 Task: Get the current traffic updates for Lowell Observatory in Flagstaff.
Action: Mouse moved to (109, 79)
Screenshot: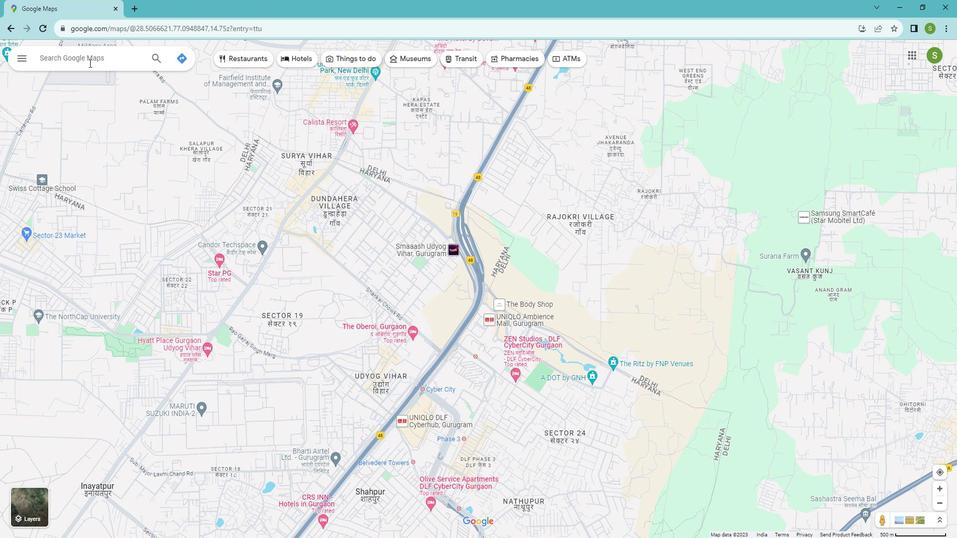 
Action: Mouse pressed left at (109, 79)
Screenshot: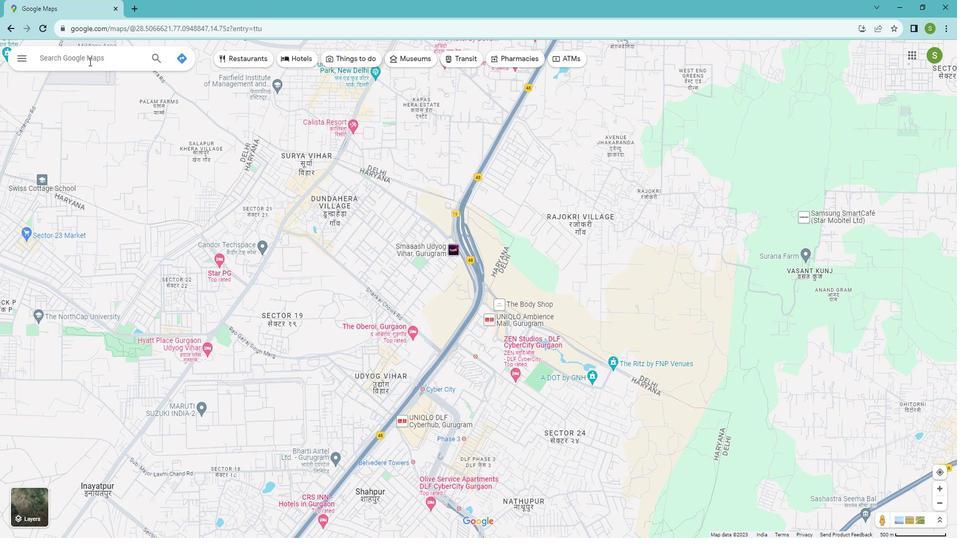 
Action: Key pressed <Key.shift>Lowell<Key.space><Key.shift>Observatory<Key.space><Key.shift>Flagstaff<Key.enter>
Screenshot: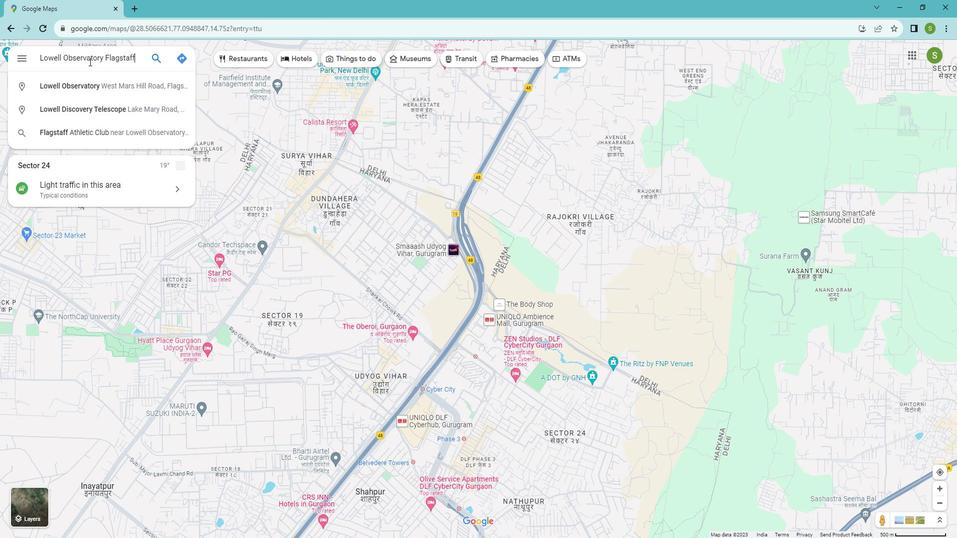 
Action: Mouse moved to (250, 509)
Screenshot: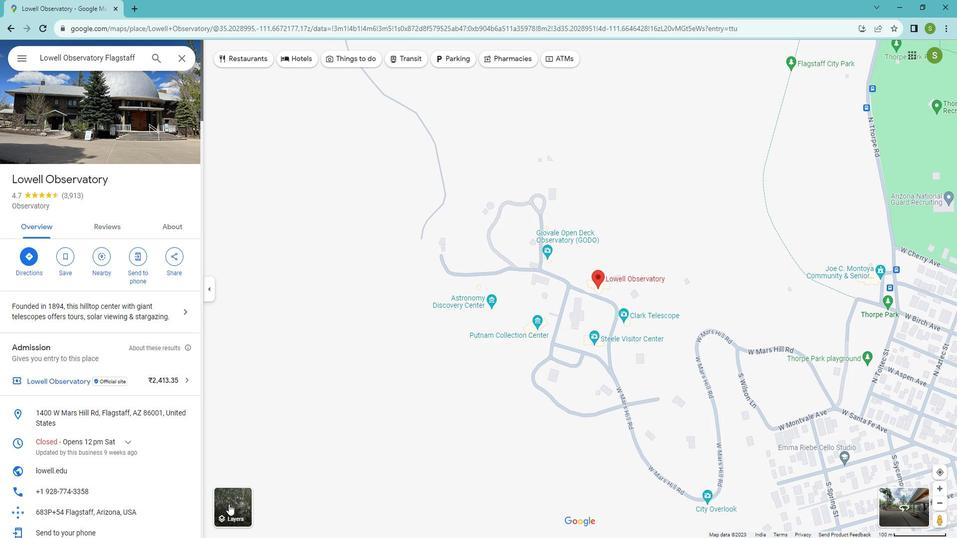
Action: Mouse pressed left at (250, 509)
Screenshot: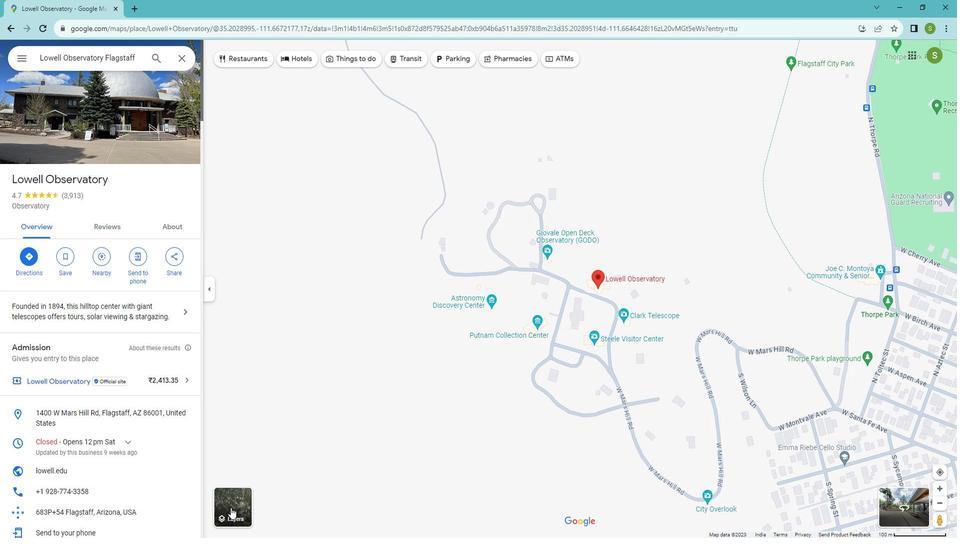 
Action: Mouse moved to (329, 512)
Screenshot: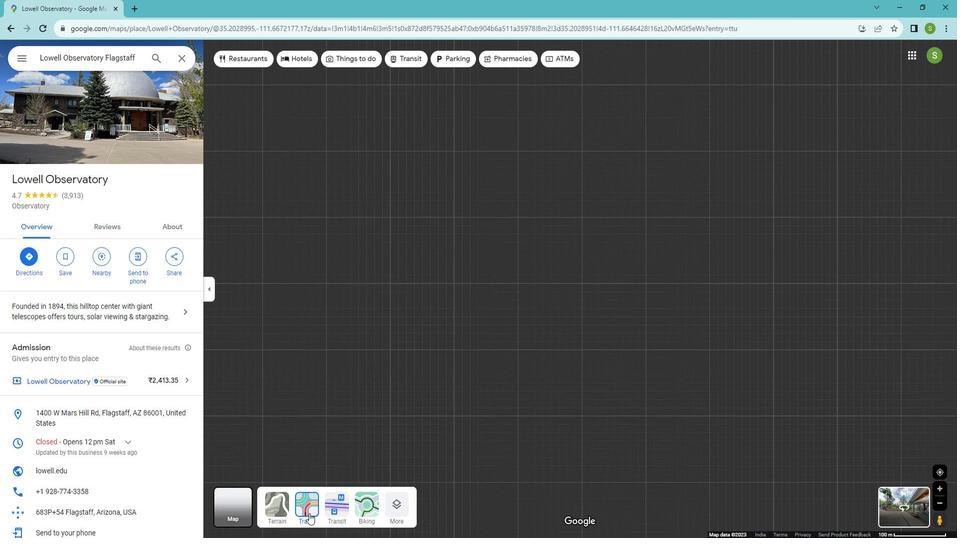 
Action: Mouse pressed left at (329, 512)
Screenshot: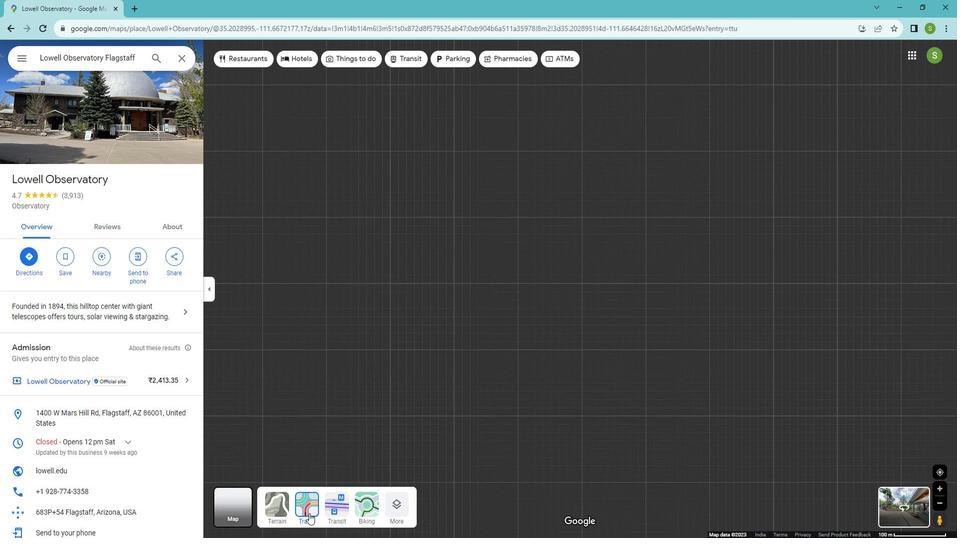 
Action: Mouse moved to (323, 500)
Screenshot: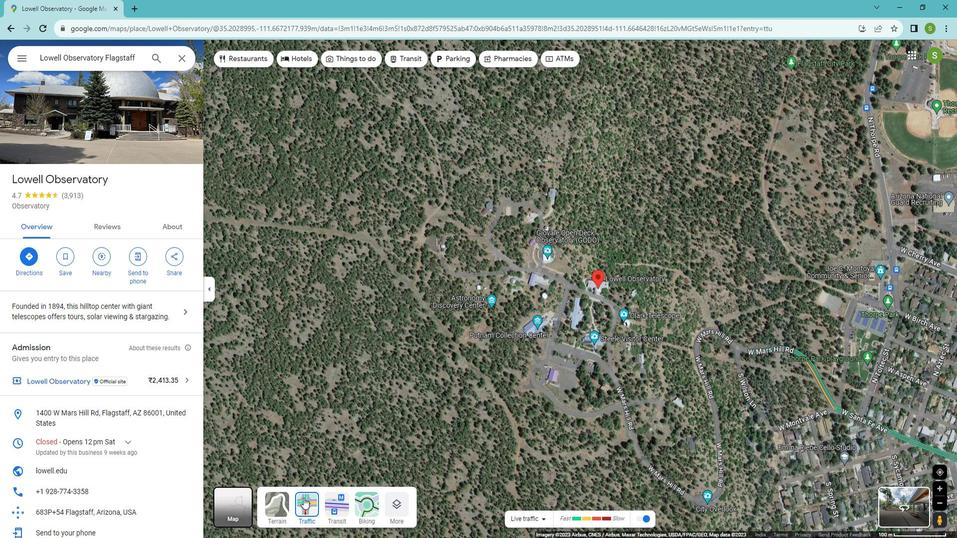 
Action: Mouse pressed left at (323, 500)
Screenshot: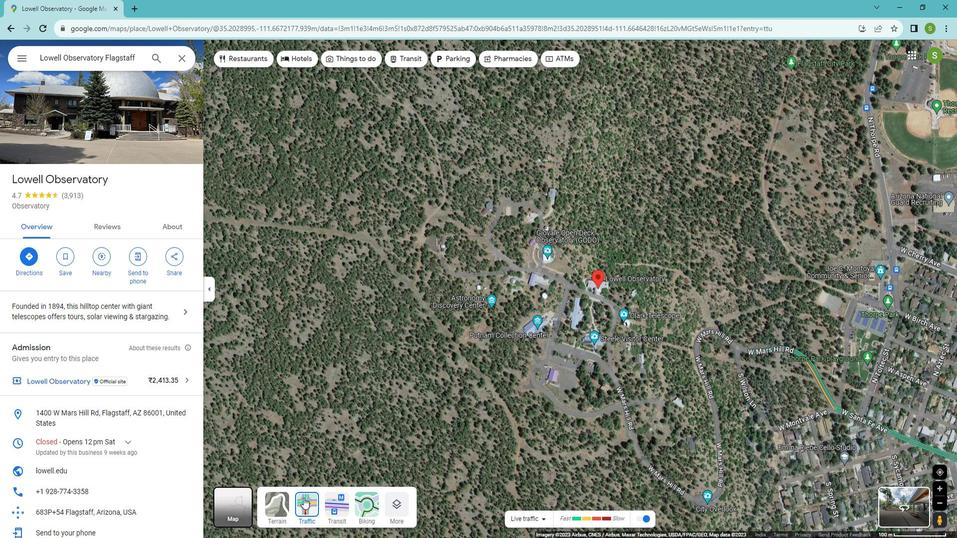 
Action: Mouse moved to (556, 313)
Screenshot: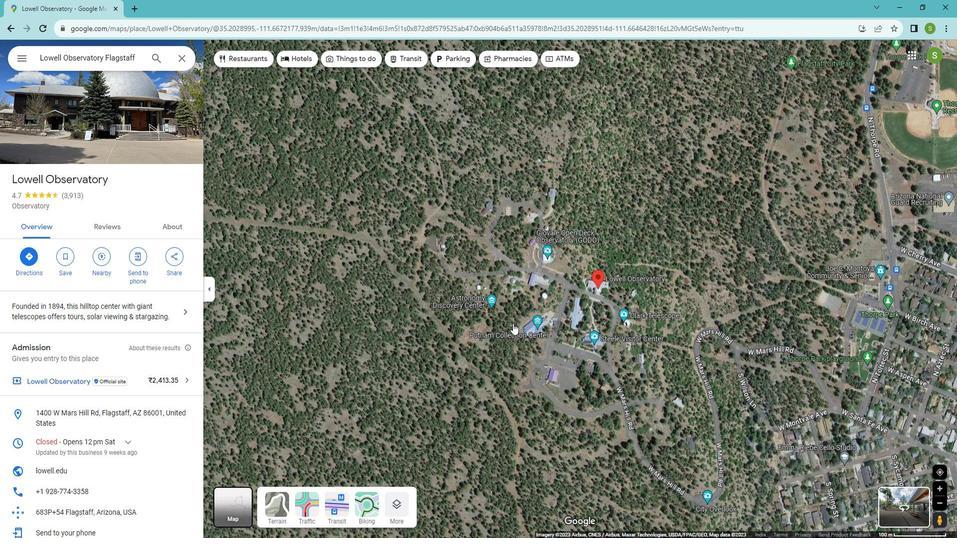 
Action: Mouse scrolled (556, 312) with delta (0, 0)
Screenshot: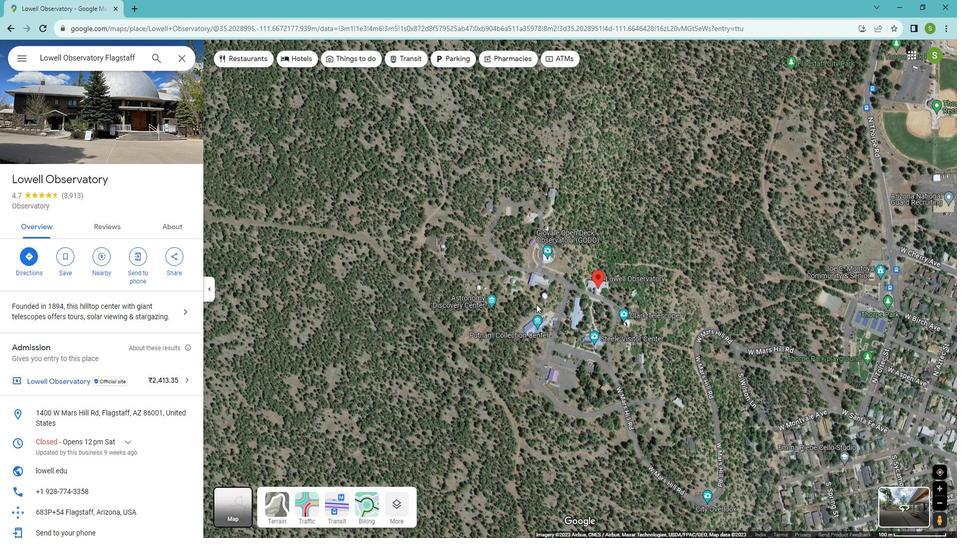 
Action: Mouse scrolled (556, 312) with delta (0, 0)
Screenshot: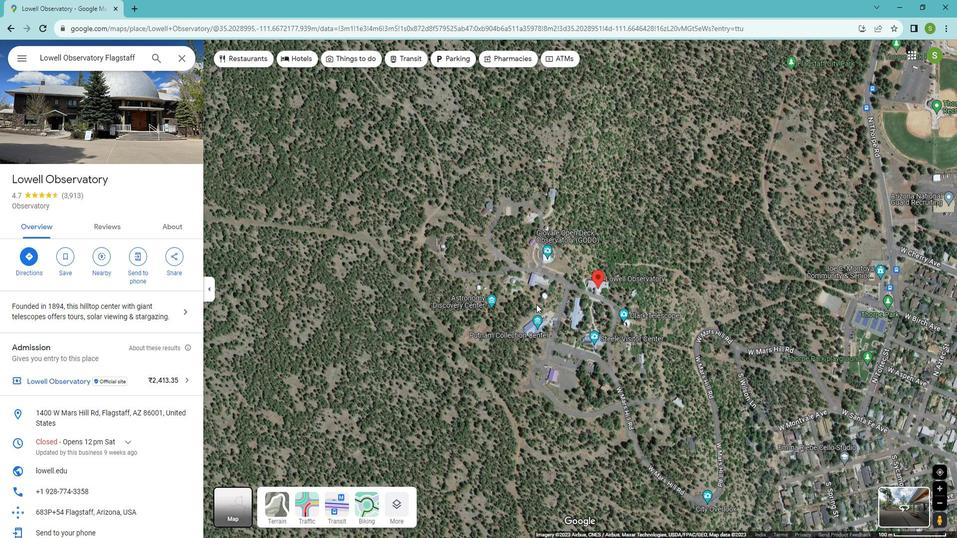 
Action: Mouse moved to (251, 497)
Screenshot: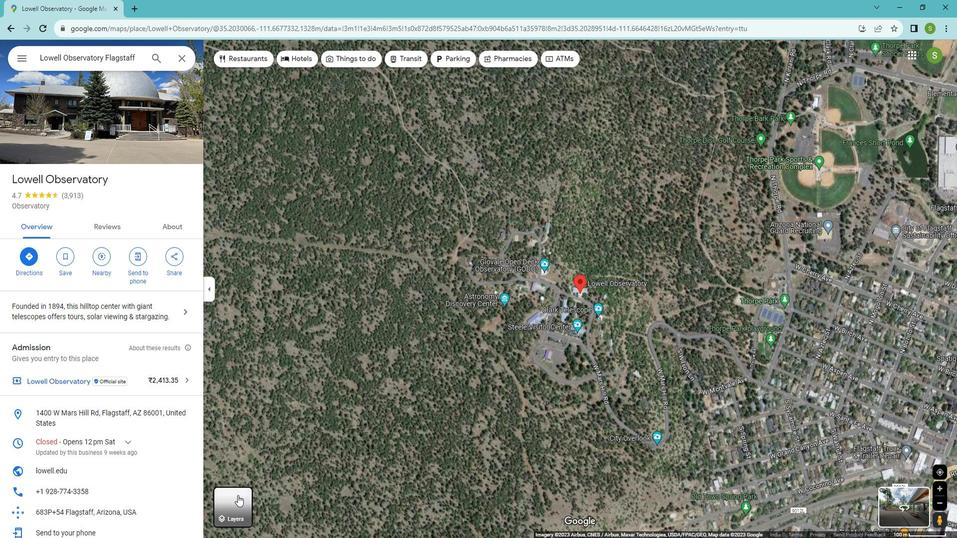 
Action: Mouse pressed left at (251, 497)
Screenshot: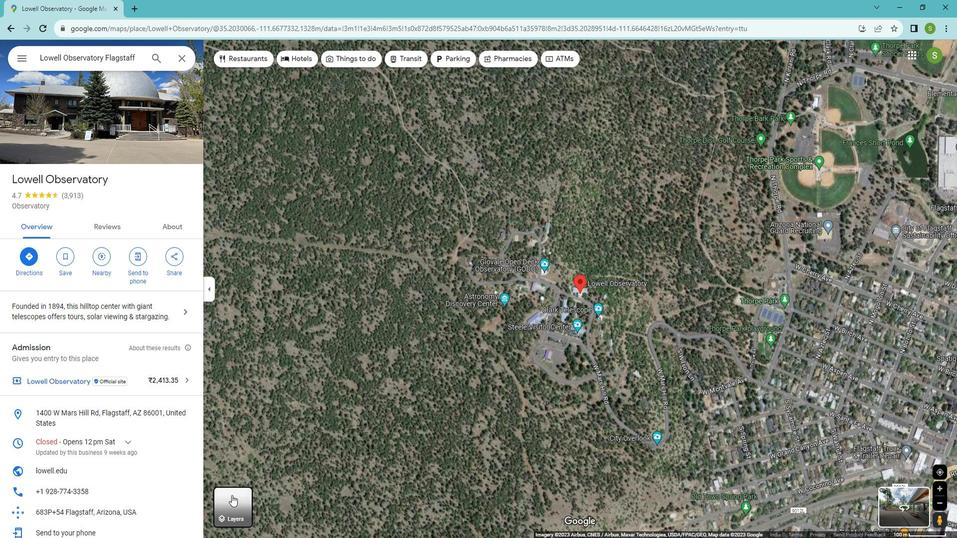 
Action: Mouse moved to (324, 505)
Screenshot: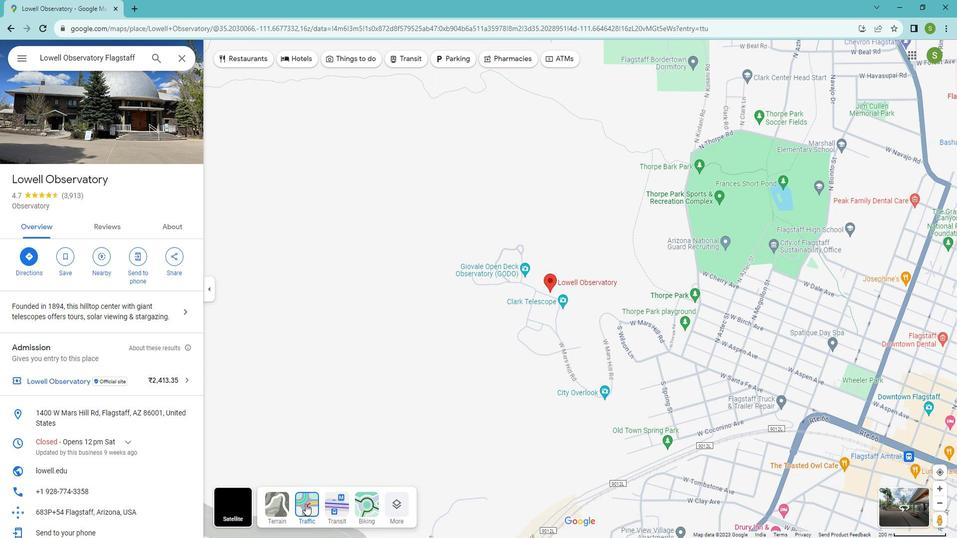 
Action: Mouse pressed left at (324, 505)
Screenshot: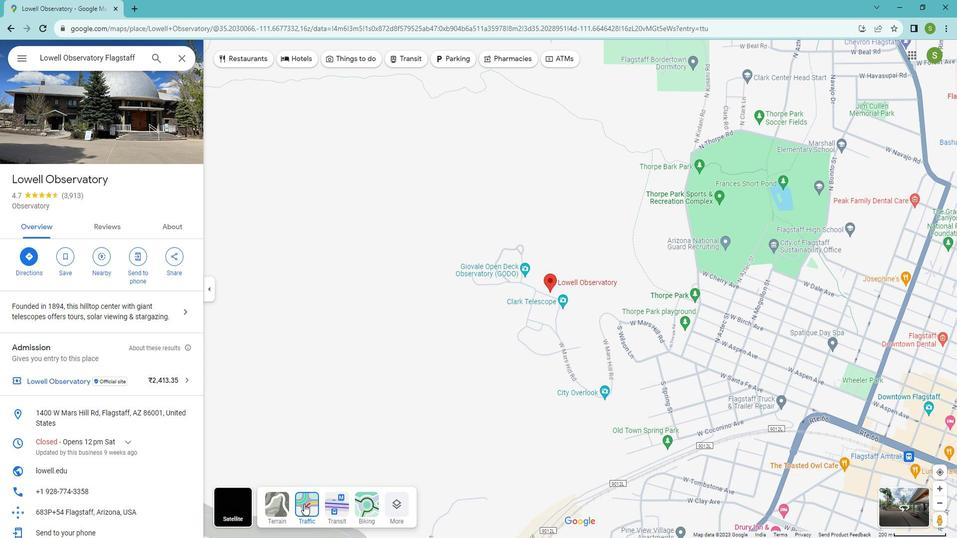 
Action: Mouse moved to (670, 333)
Screenshot: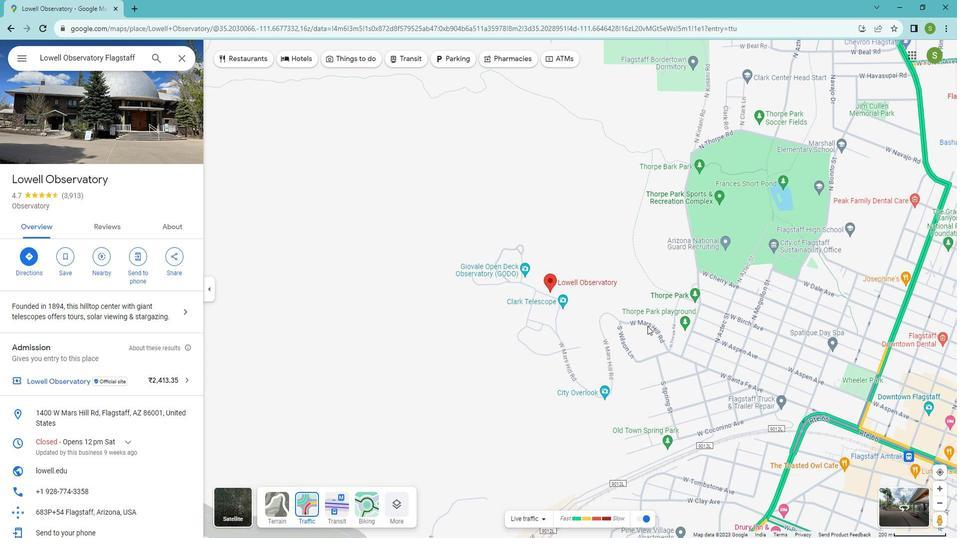 
Action: Mouse pressed left at (670, 333)
Screenshot: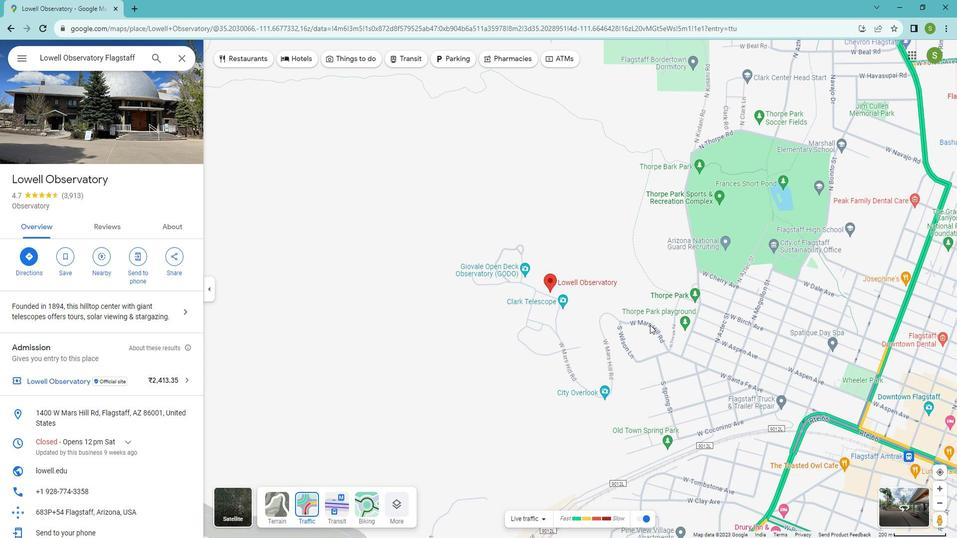 
Action: Mouse moved to (603, 311)
Screenshot: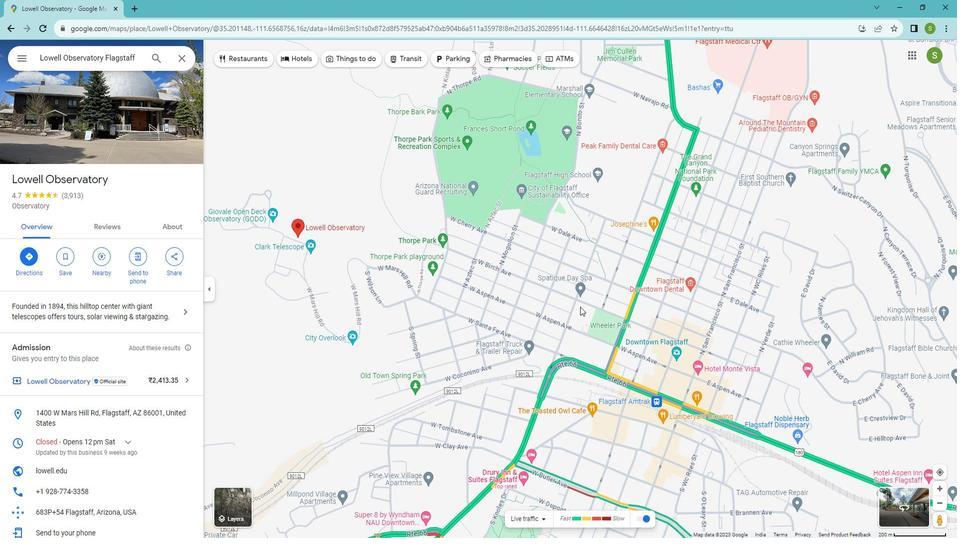 
Action: Mouse pressed left at (603, 311)
Screenshot: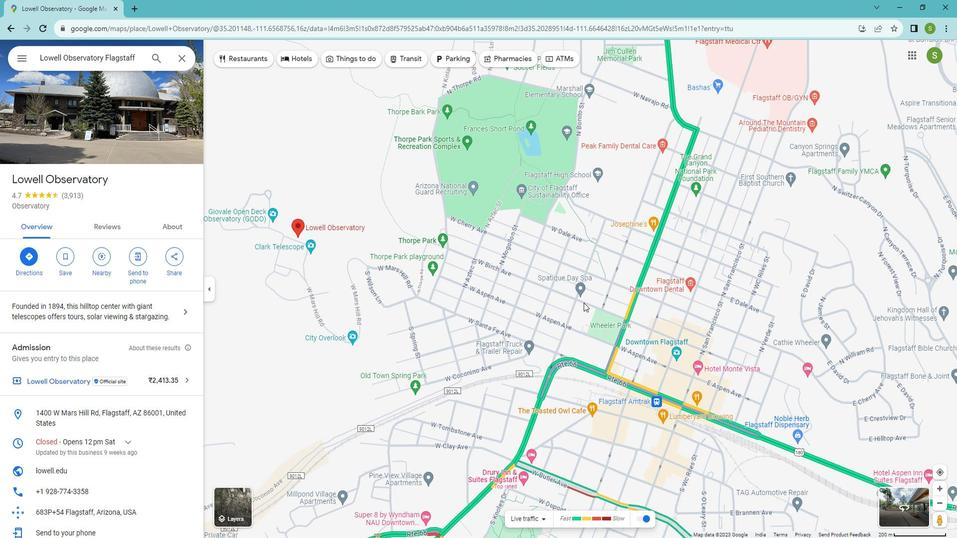 
Action: Mouse moved to (624, 205)
Screenshot: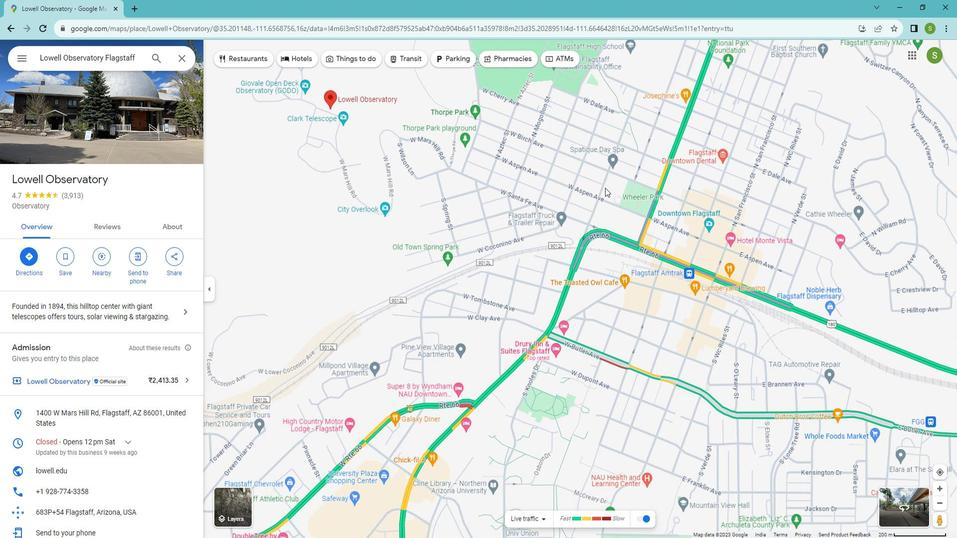 
Action: Mouse pressed left at (624, 205)
Screenshot: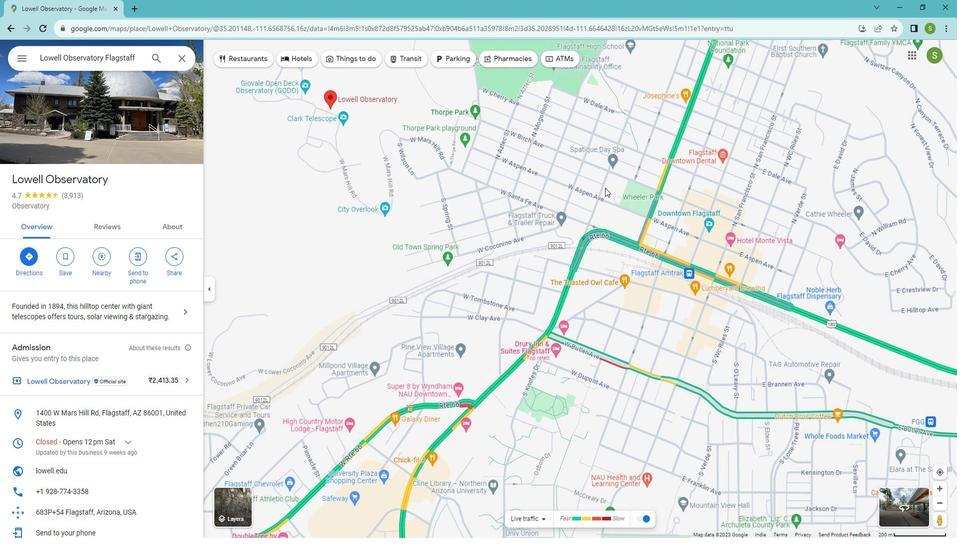 
Action: Mouse moved to (635, 230)
Screenshot: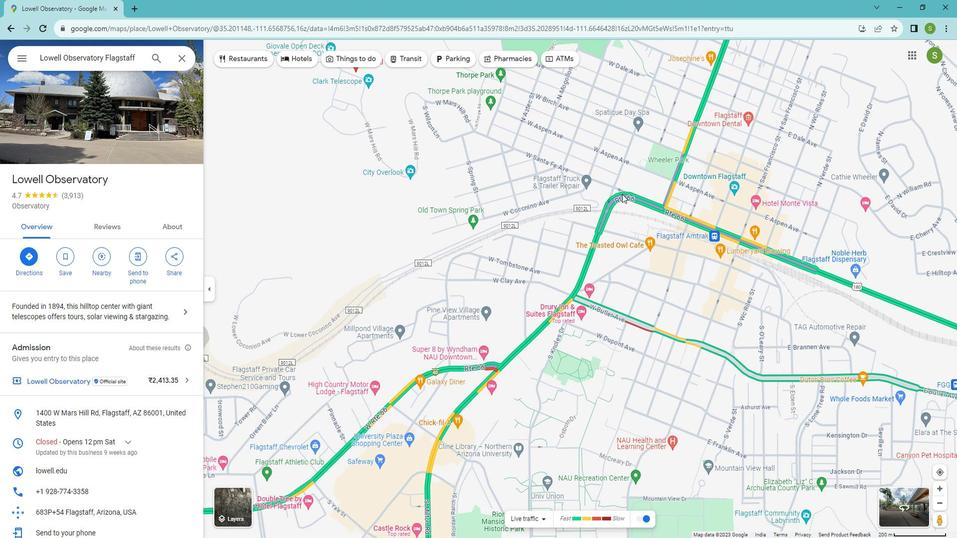 
Action: Mouse scrolled (635, 229) with delta (0, 0)
Screenshot: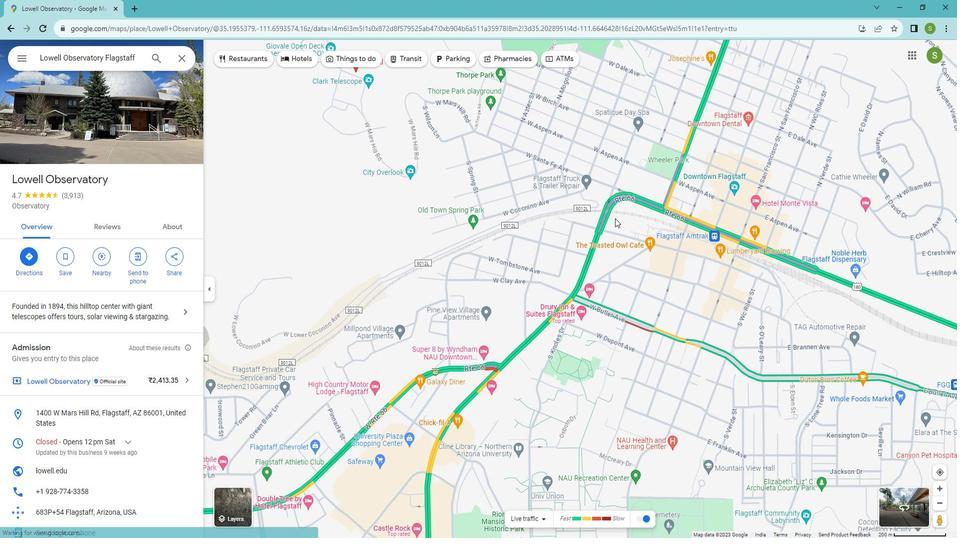 
Action: Mouse moved to (635, 230)
Screenshot: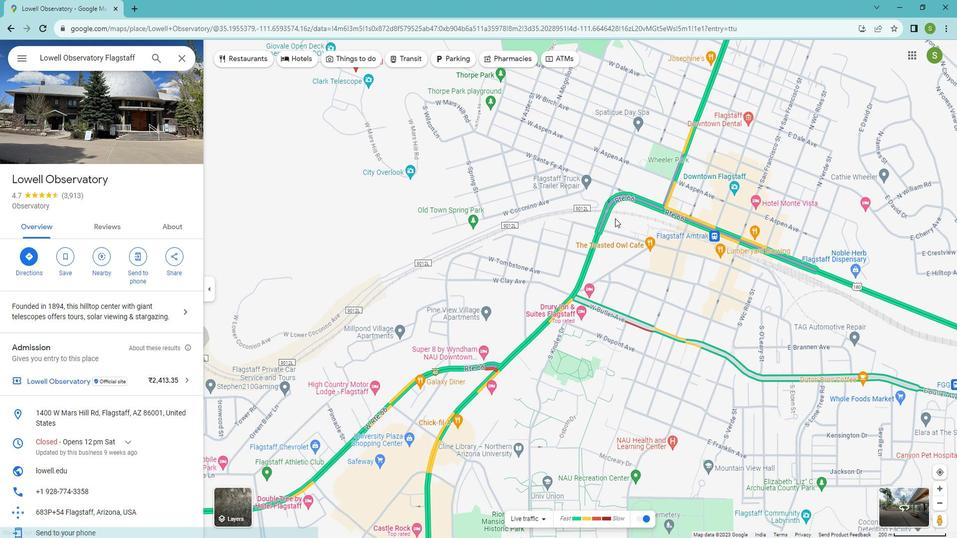 
Action: Mouse scrolled (635, 229) with delta (0, 0)
Screenshot: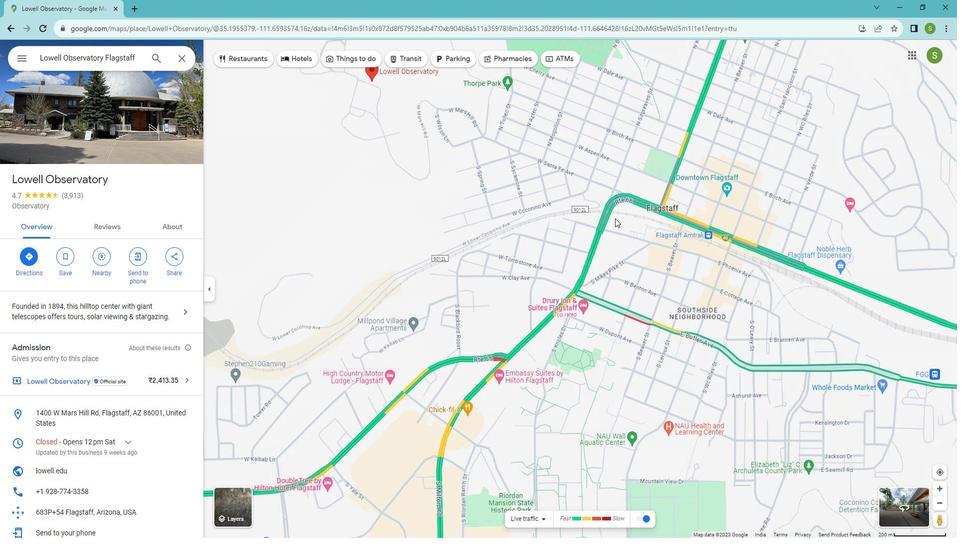 
Action: Mouse moved to (632, 232)
Screenshot: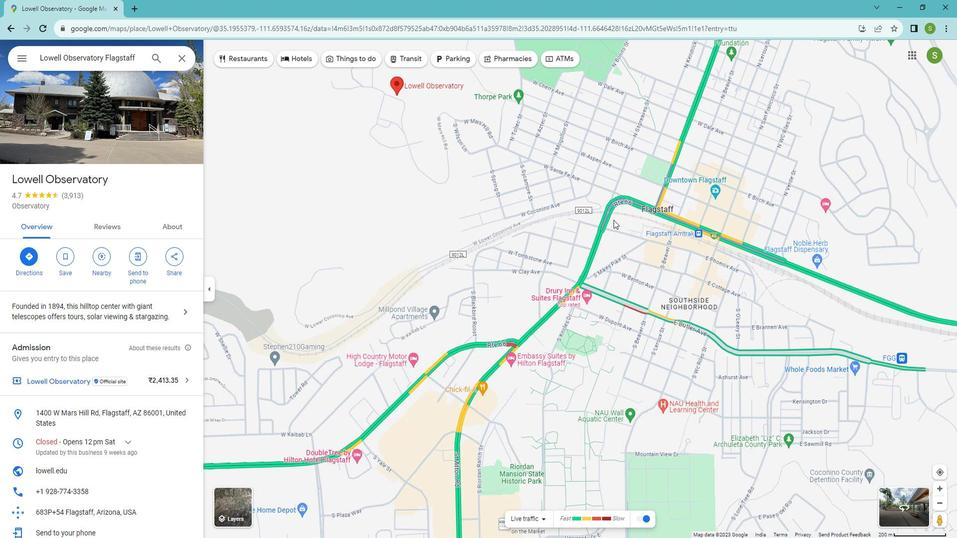 
Action: Mouse scrolled (632, 231) with delta (0, 0)
Screenshot: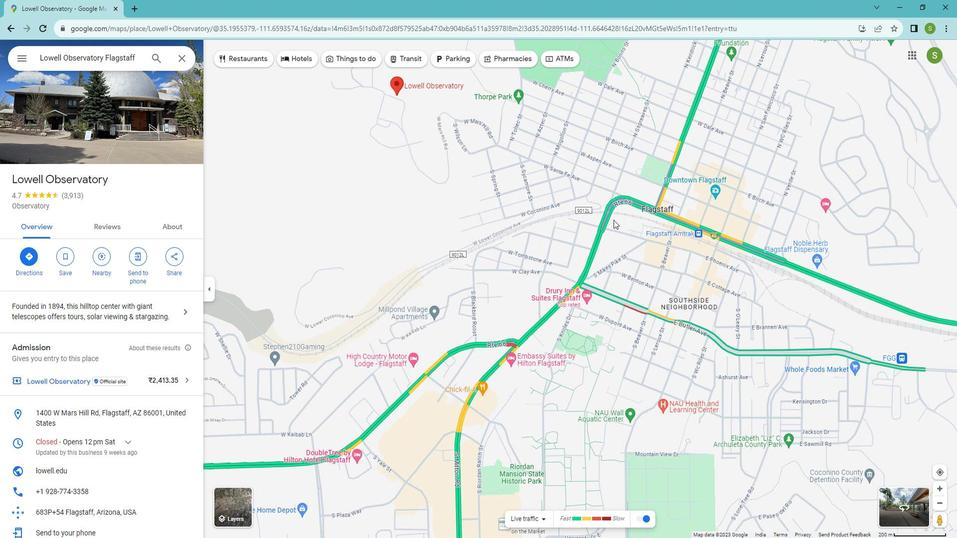 
Action: Mouse moved to (632, 232)
Screenshot: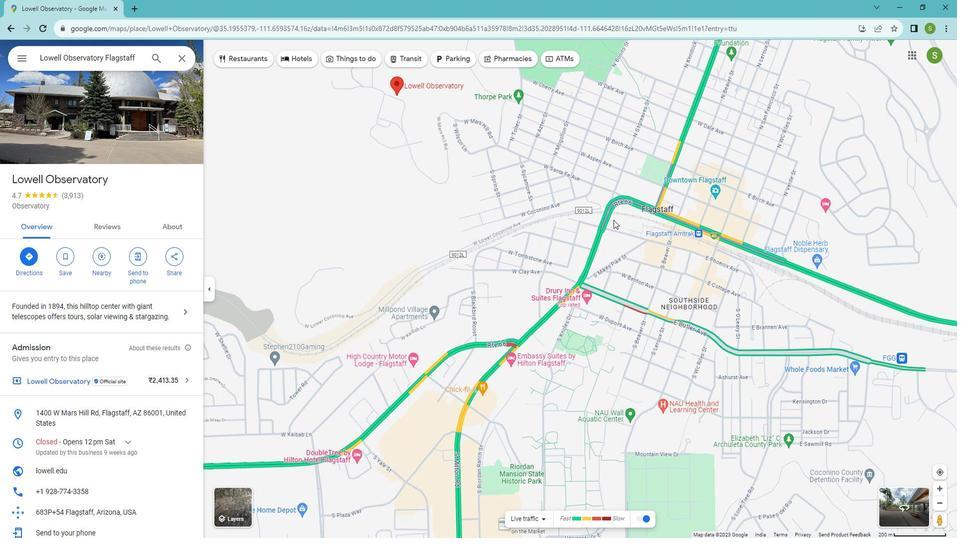 
Action: Mouse scrolled (632, 231) with delta (0, 0)
Screenshot: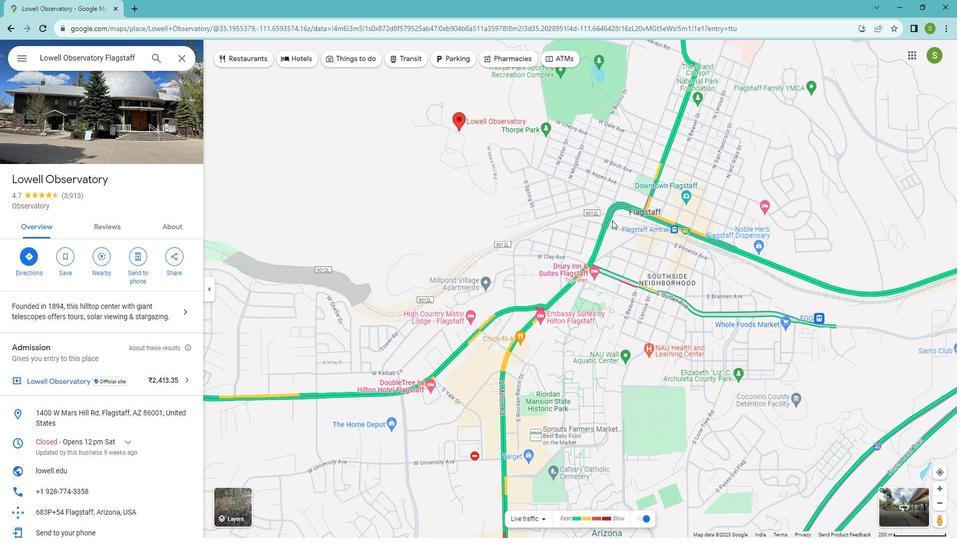 
Action: Mouse moved to (631, 233)
Screenshot: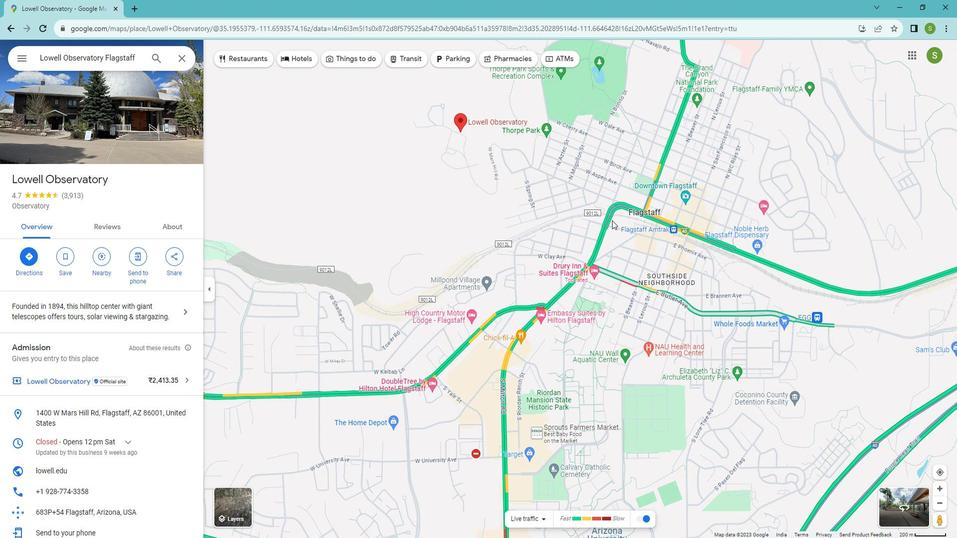 
Action: Mouse pressed left at (631, 233)
Screenshot: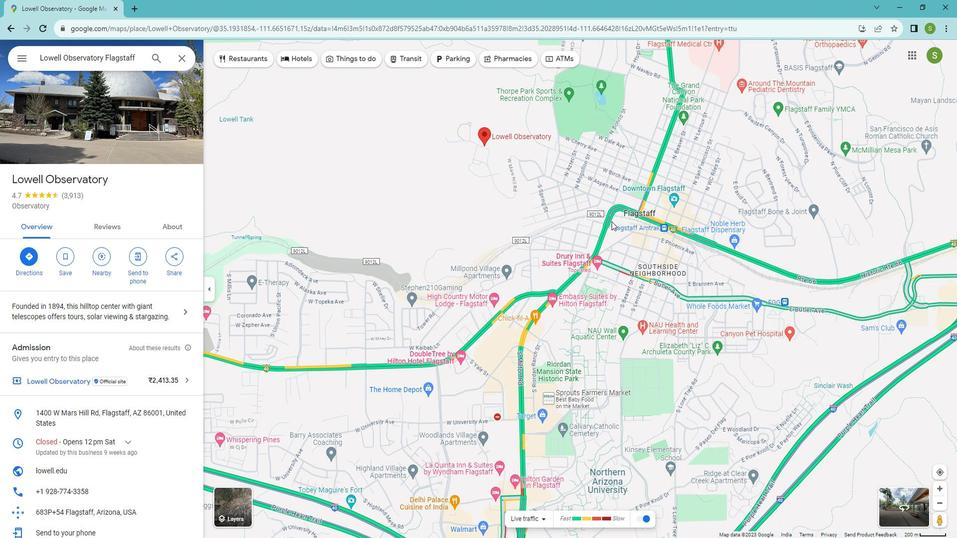 
Action: Mouse moved to (627, 253)
Screenshot: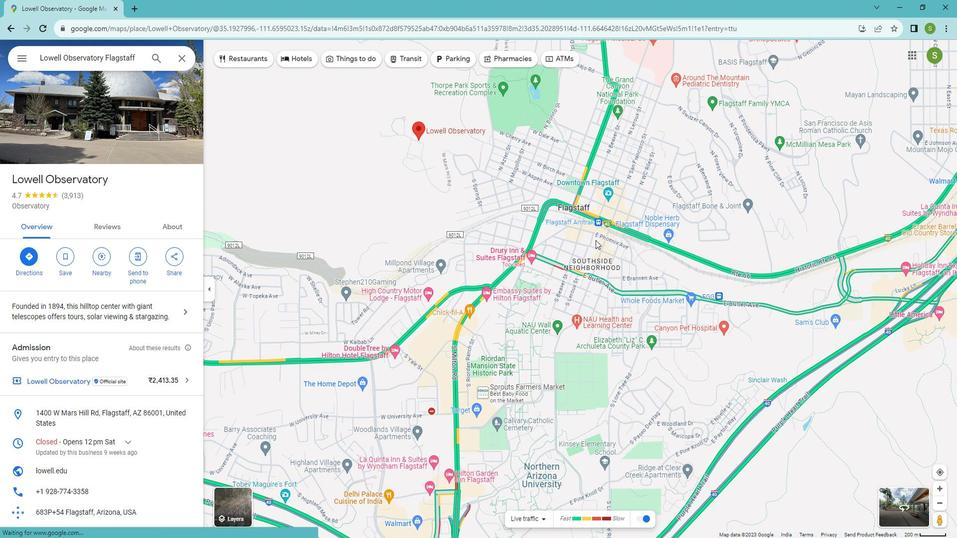 
Action: Mouse pressed left at (627, 253)
Screenshot: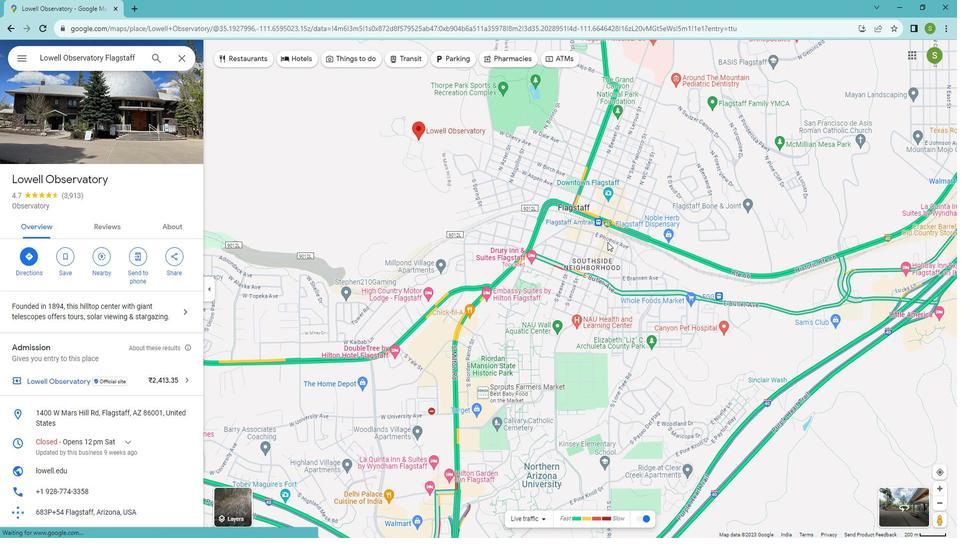 
Action: Mouse moved to (499, 391)
Screenshot: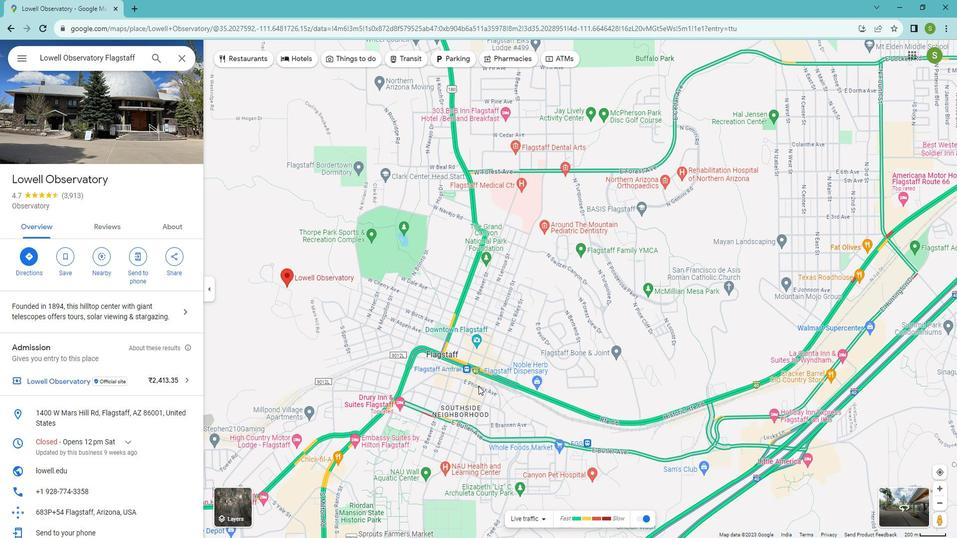 
